 Task: Find the shortest route from Kansas City to Nelson-Atkins Museum of Art.
Action: Mouse moved to (242, 69)
Screenshot: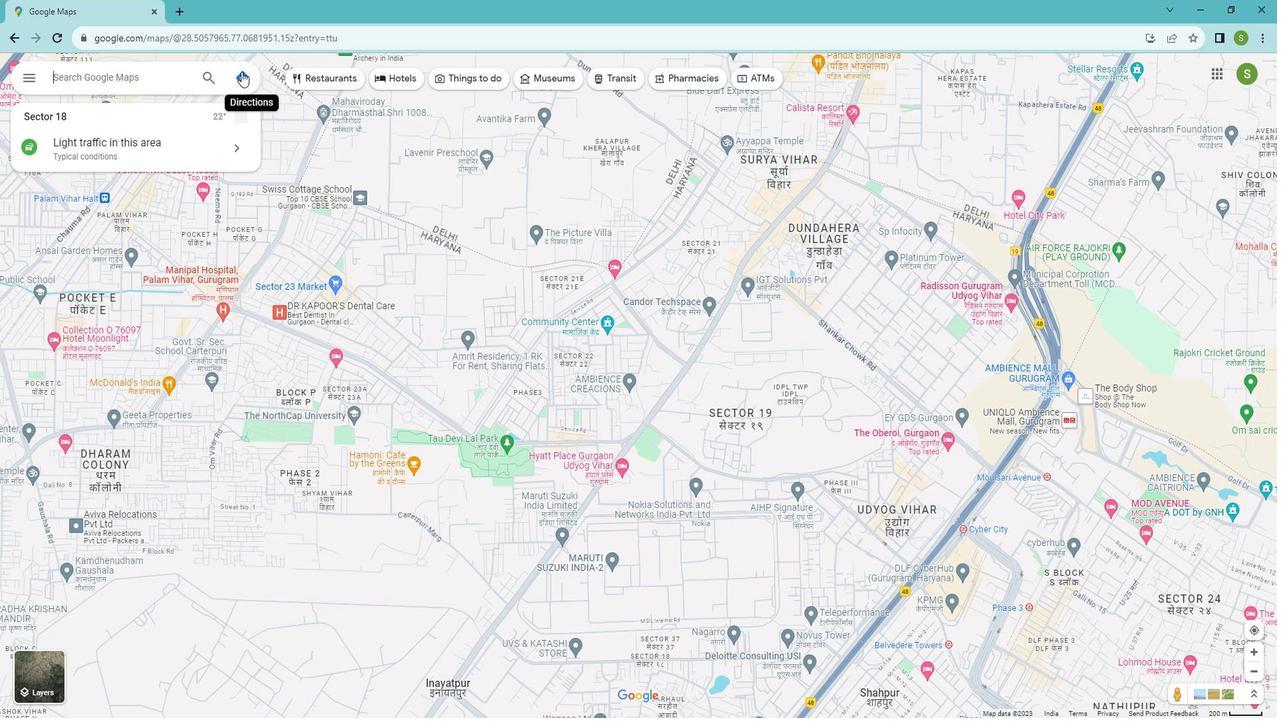 
Action: Mouse pressed left at (242, 69)
Screenshot: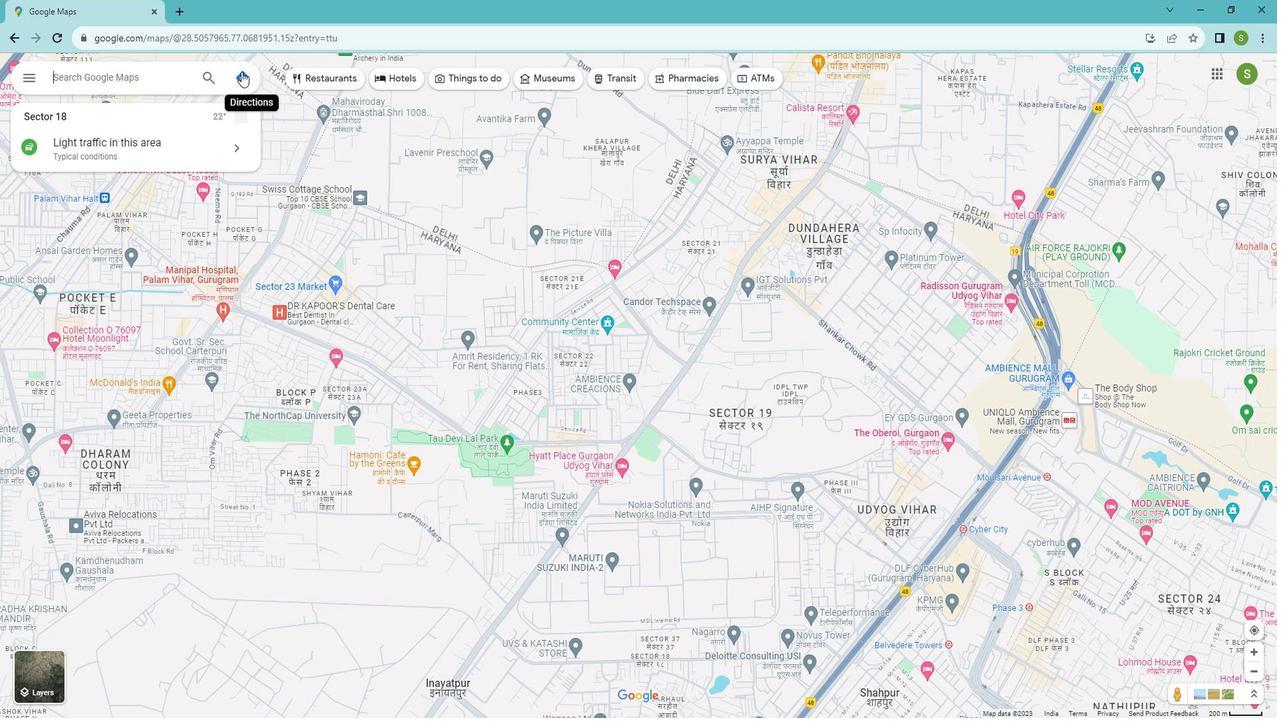 
Action: Mouse moved to (119, 109)
Screenshot: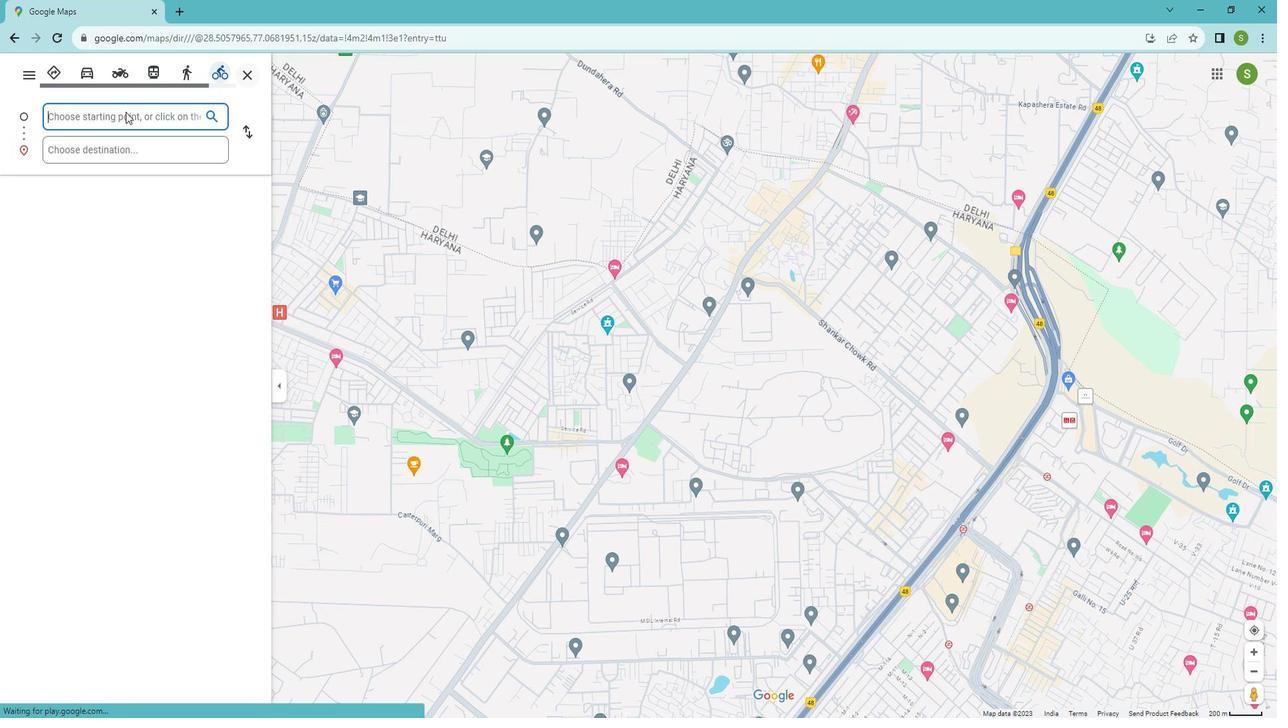 
Action: Mouse pressed left at (119, 109)
Screenshot: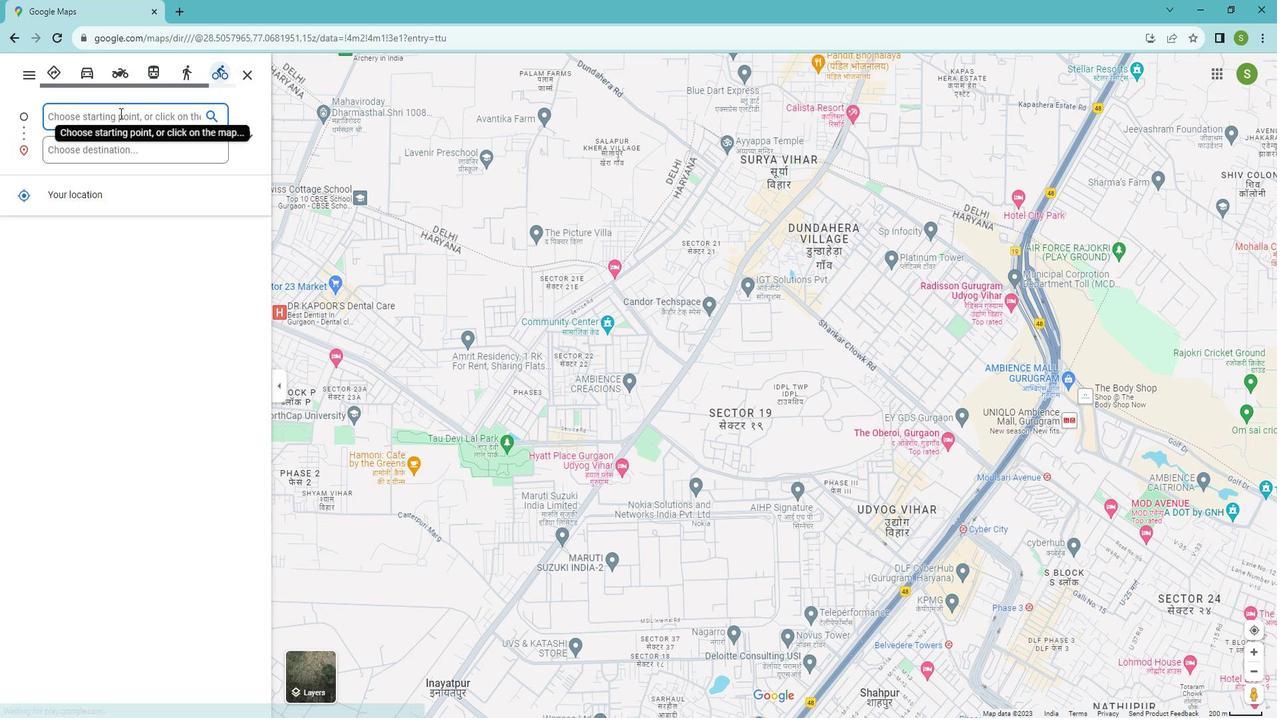 
Action: Mouse moved to (119, 109)
Screenshot: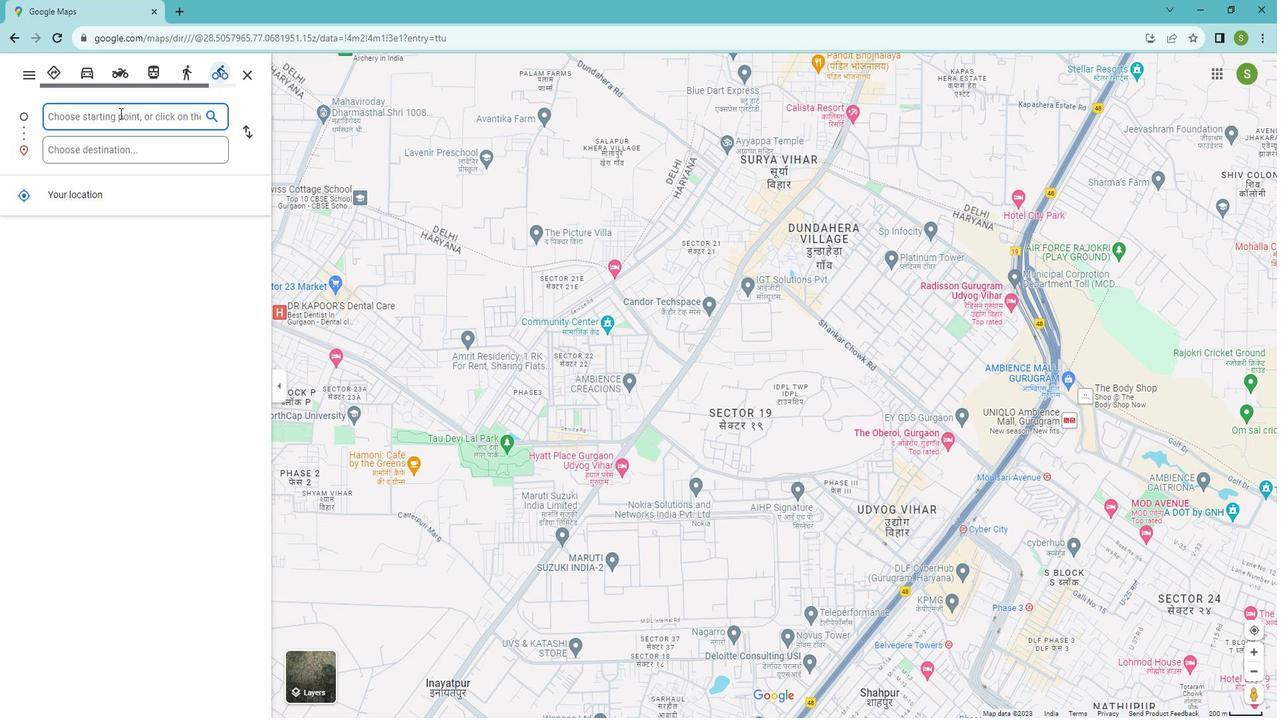 
Action: Key pressed <Key.shift>Kanasas<Key.backspace><Key.backspace><Key.backspace><Key.backspace>sas<Key.space><Key.shift><Key.shift><Key.shift>City
Screenshot: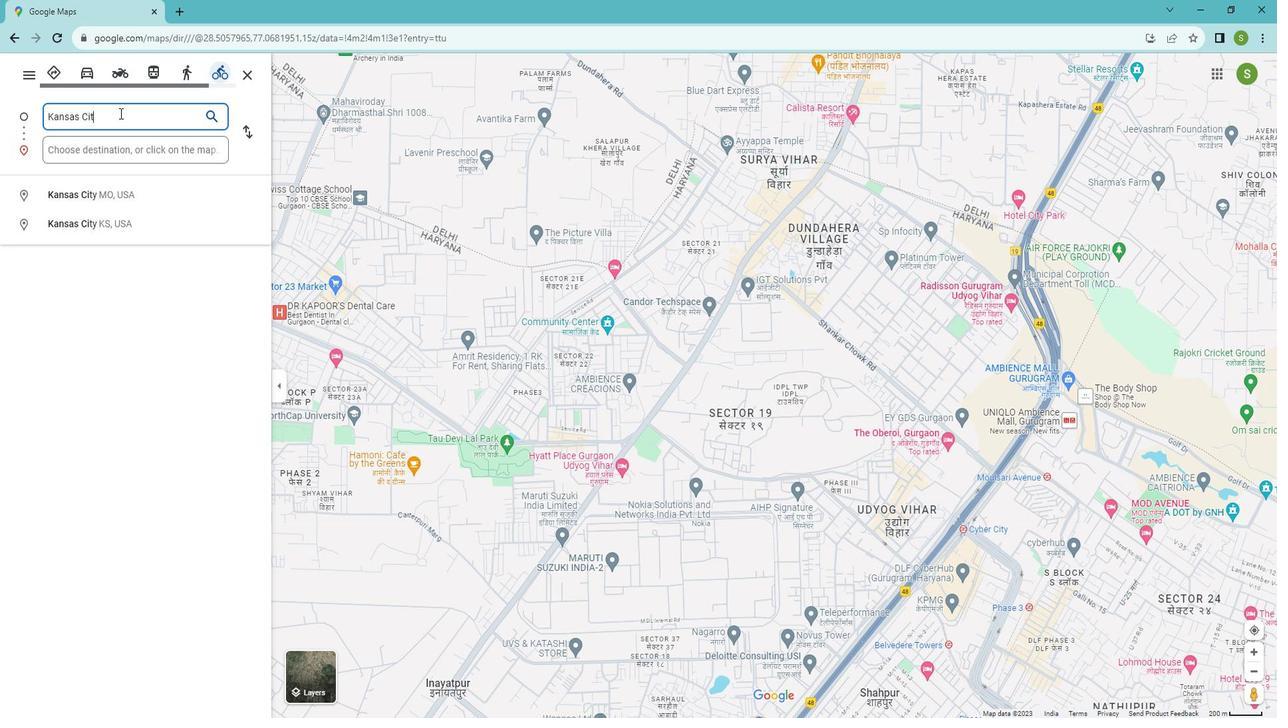 
Action: Mouse moved to (124, 182)
Screenshot: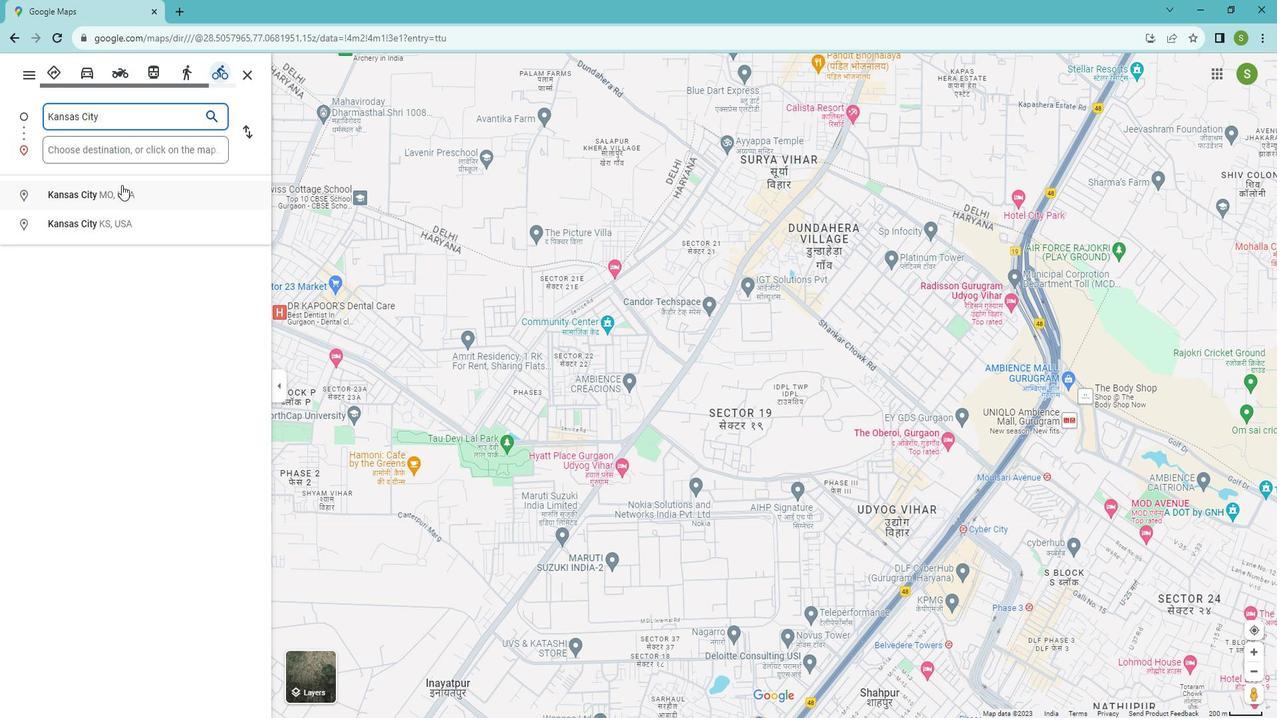 
Action: Mouse pressed left at (124, 182)
Screenshot: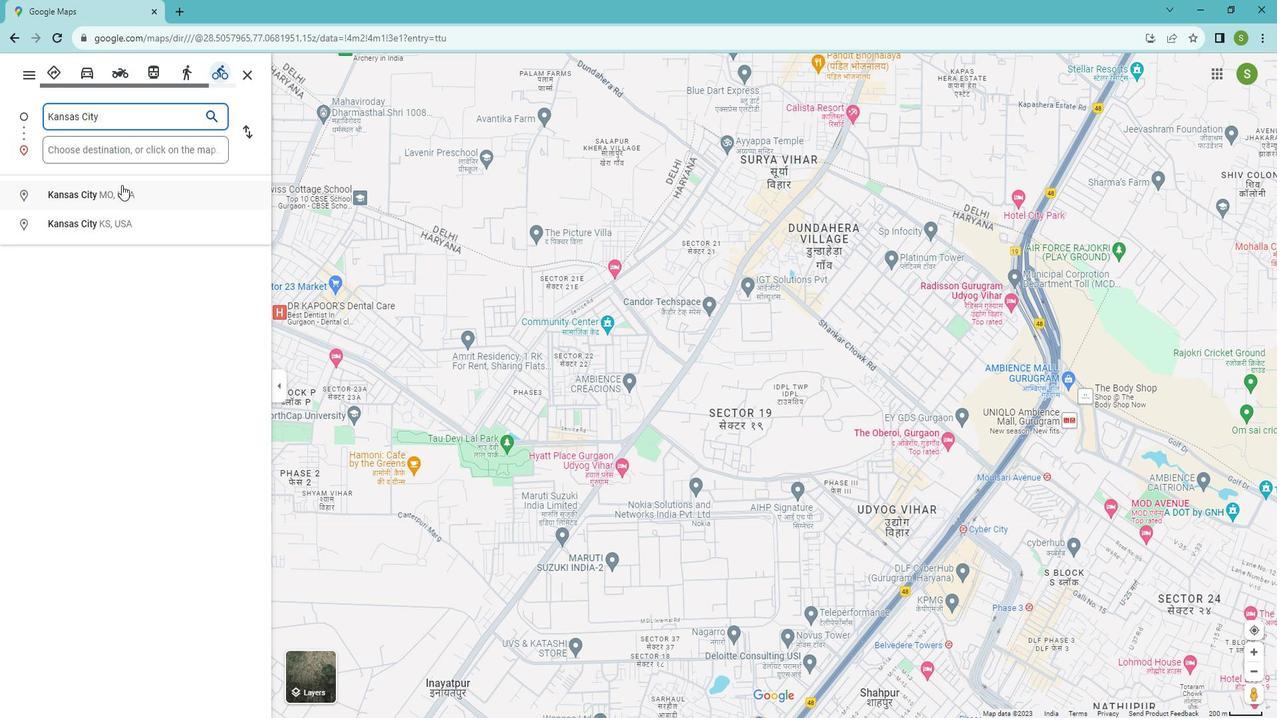 
Action: Mouse moved to (123, 143)
Screenshot: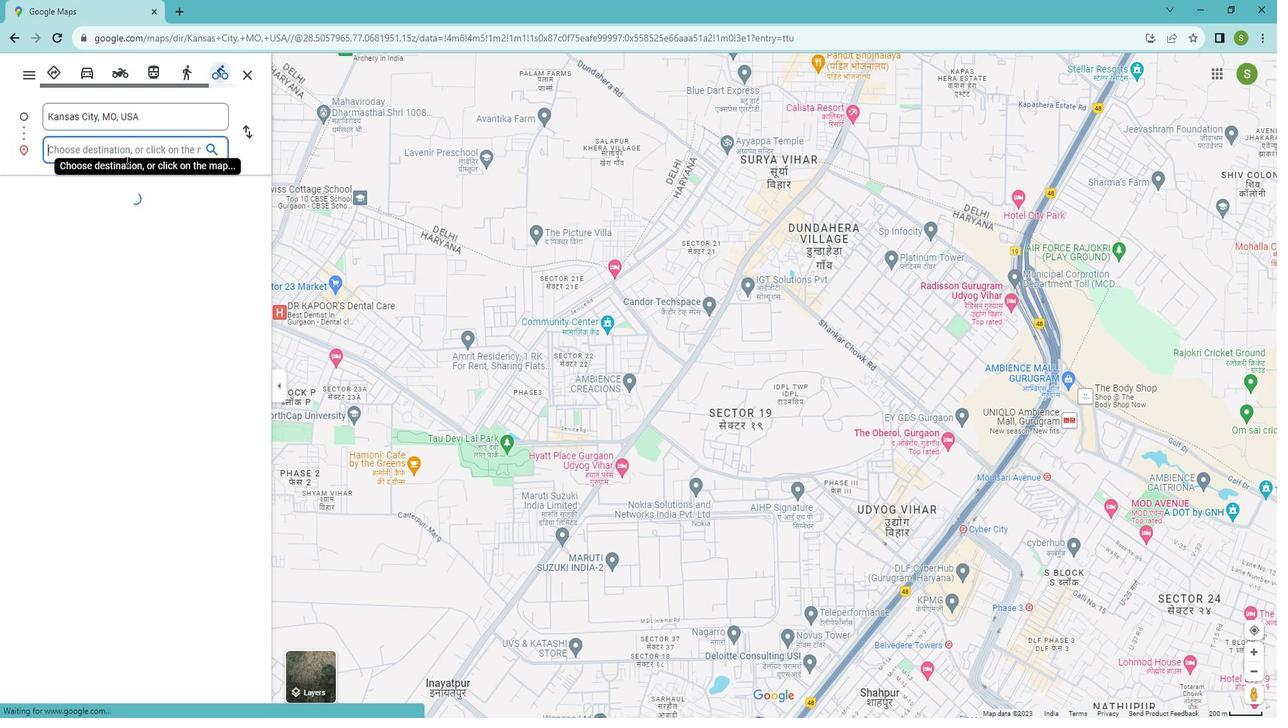 
Action: Mouse pressed left at (123, 143)
Screenshot: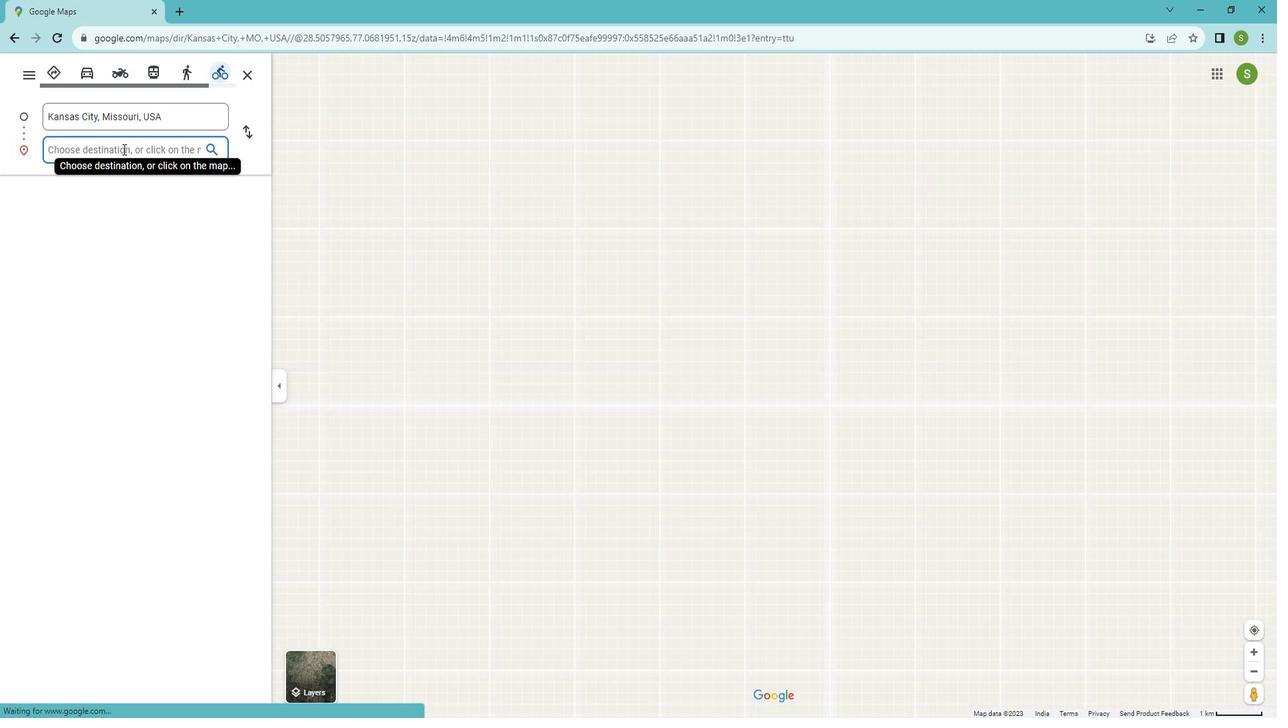 
Action: Key pressed <Key.shift>Nelson-<Key.shift>Atkins<Key.space><Key.shift>Museum<Key.space>of<Key.space><Key.shift>Art
Screenshot: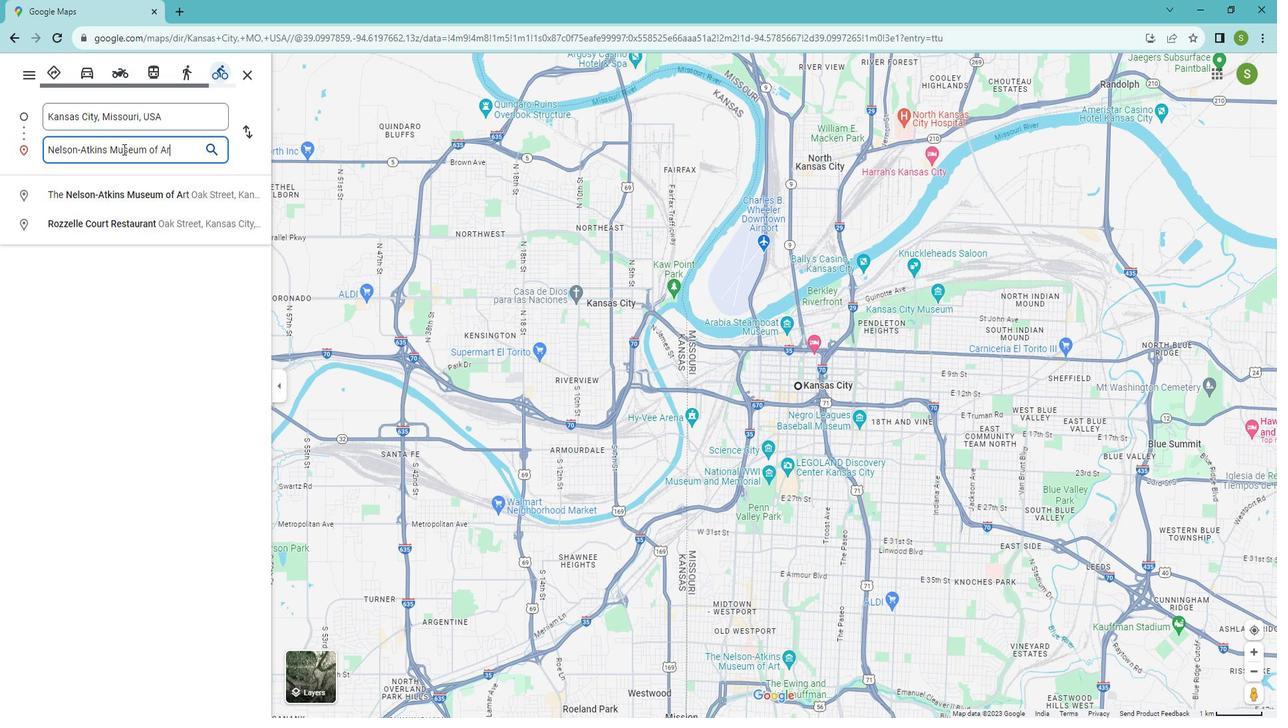 
Action: Mouse moved to (250, 127)
Screenshot: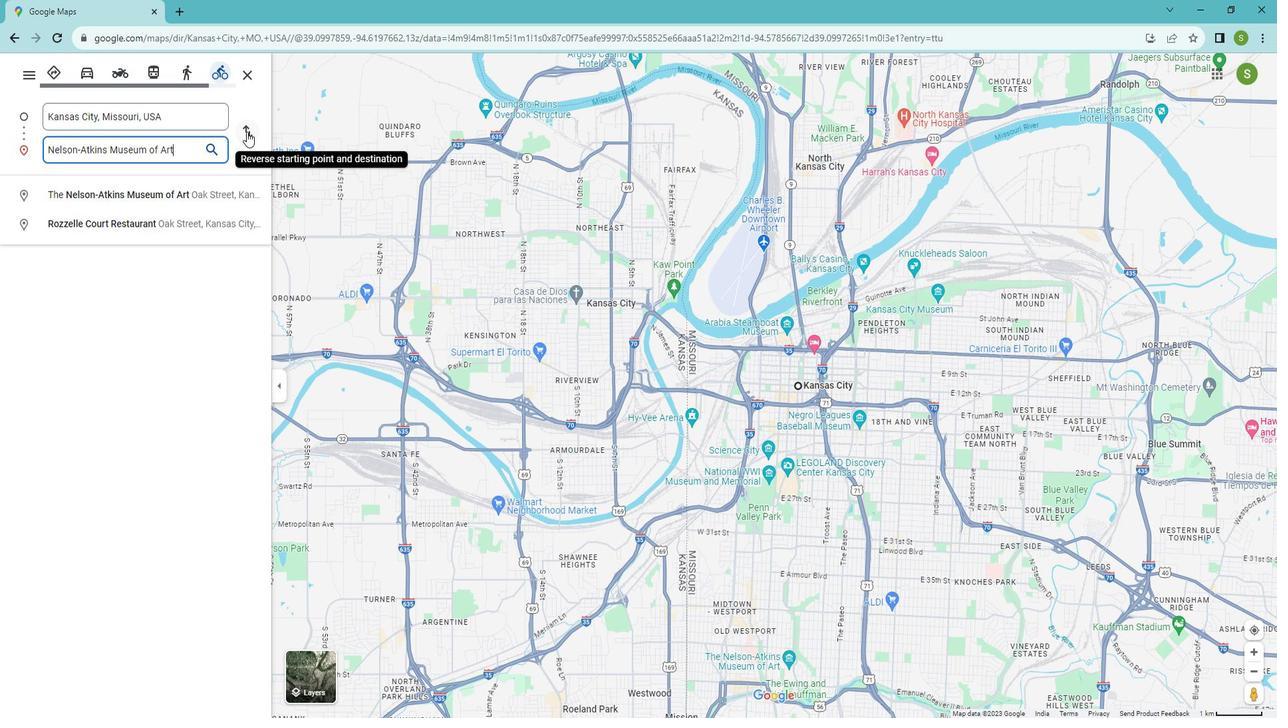 
Action: Mouse pressed left at (250, 127)
Screenshot: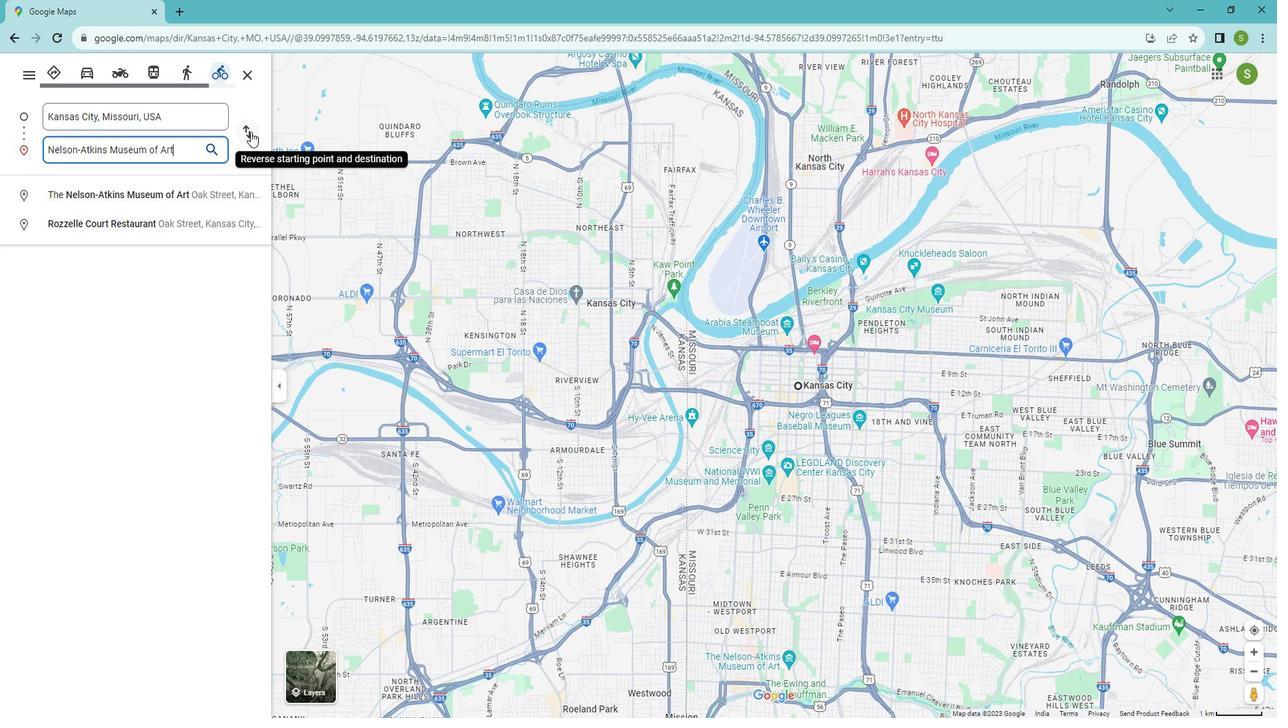 
Action: Mouse moved to (49, 75)
Screenshot: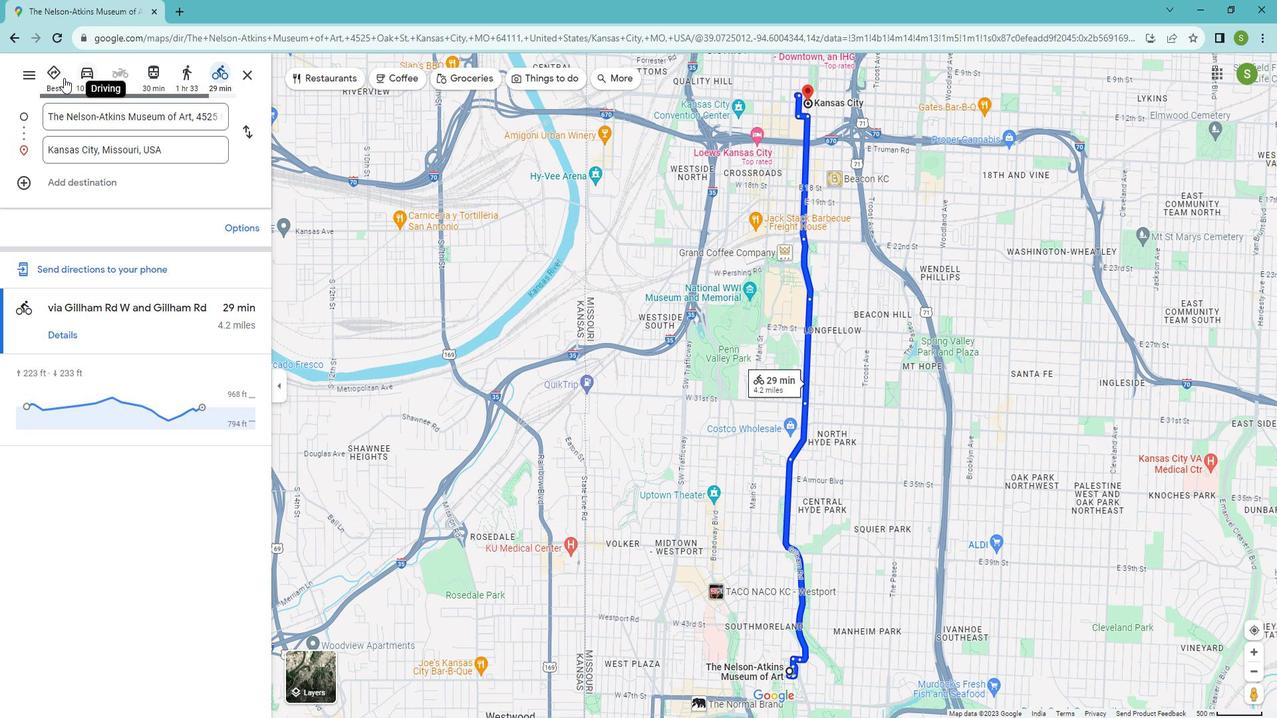 
Action: Mouse pressed left at (49, 75)
Screenshot: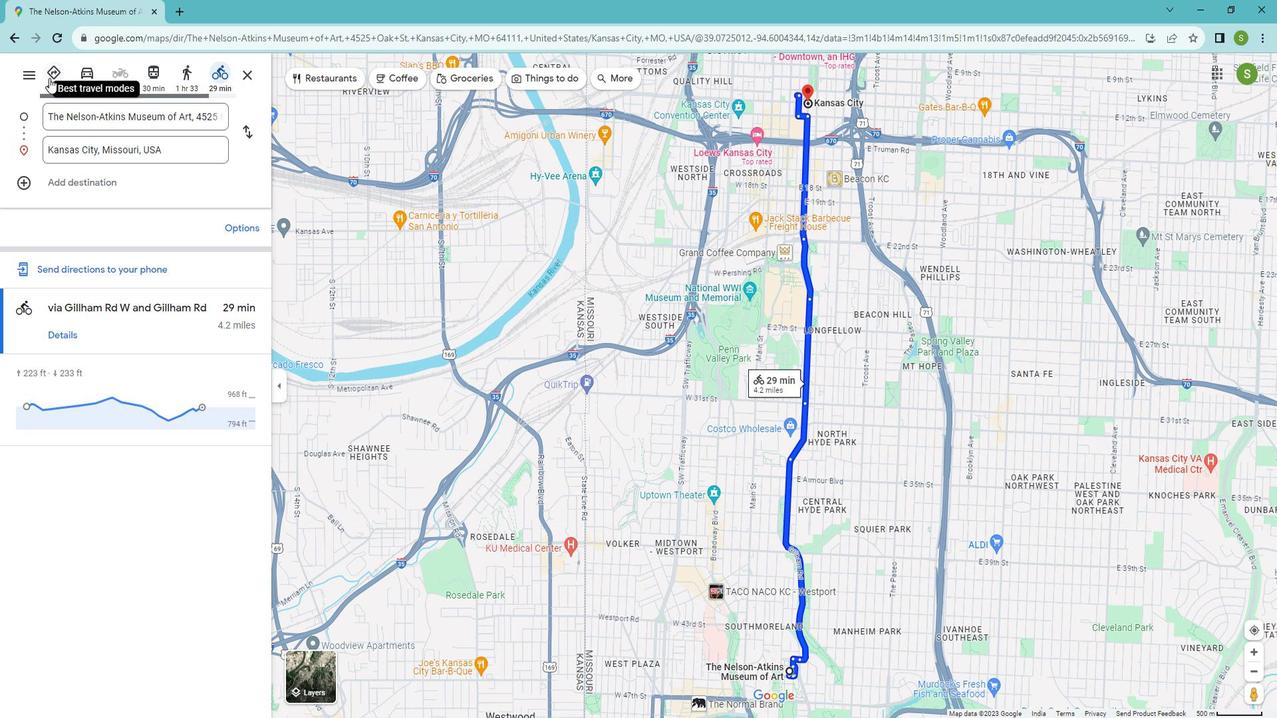 
Action: Mouse moved to (52, 350)
Screenshot: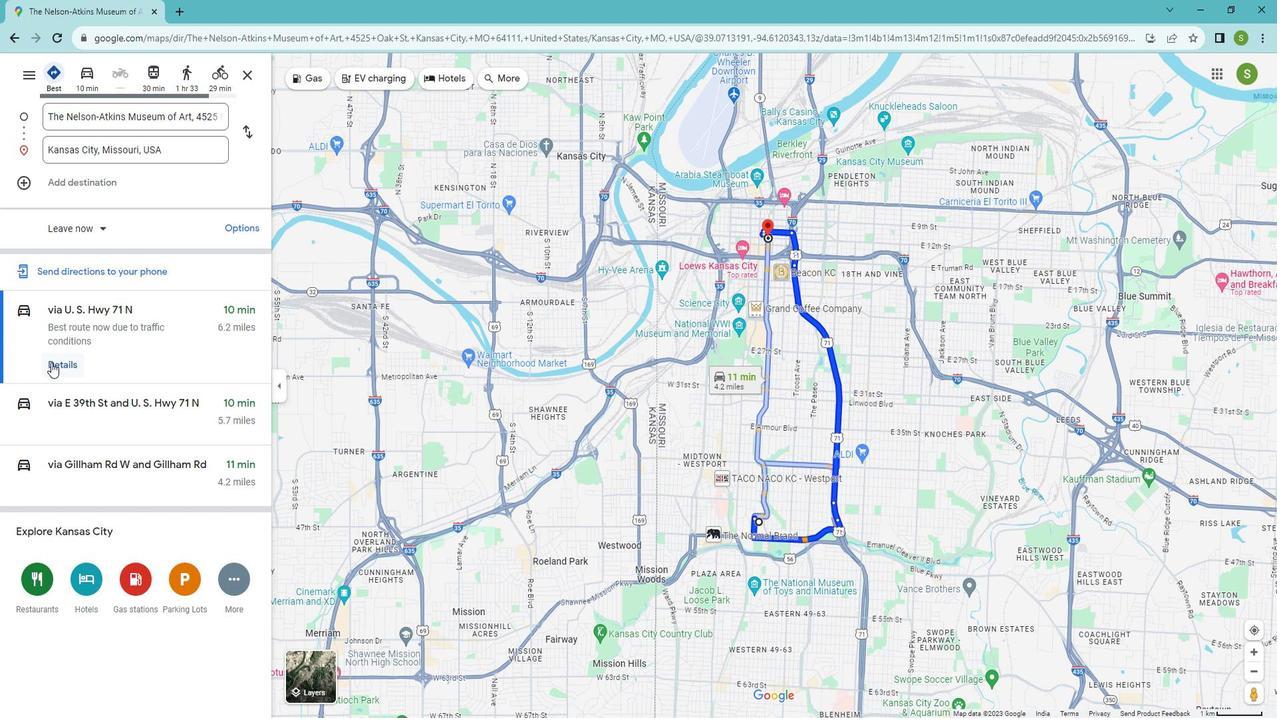 
Action: Mouse pressed left at (52, 350)
Screenshot: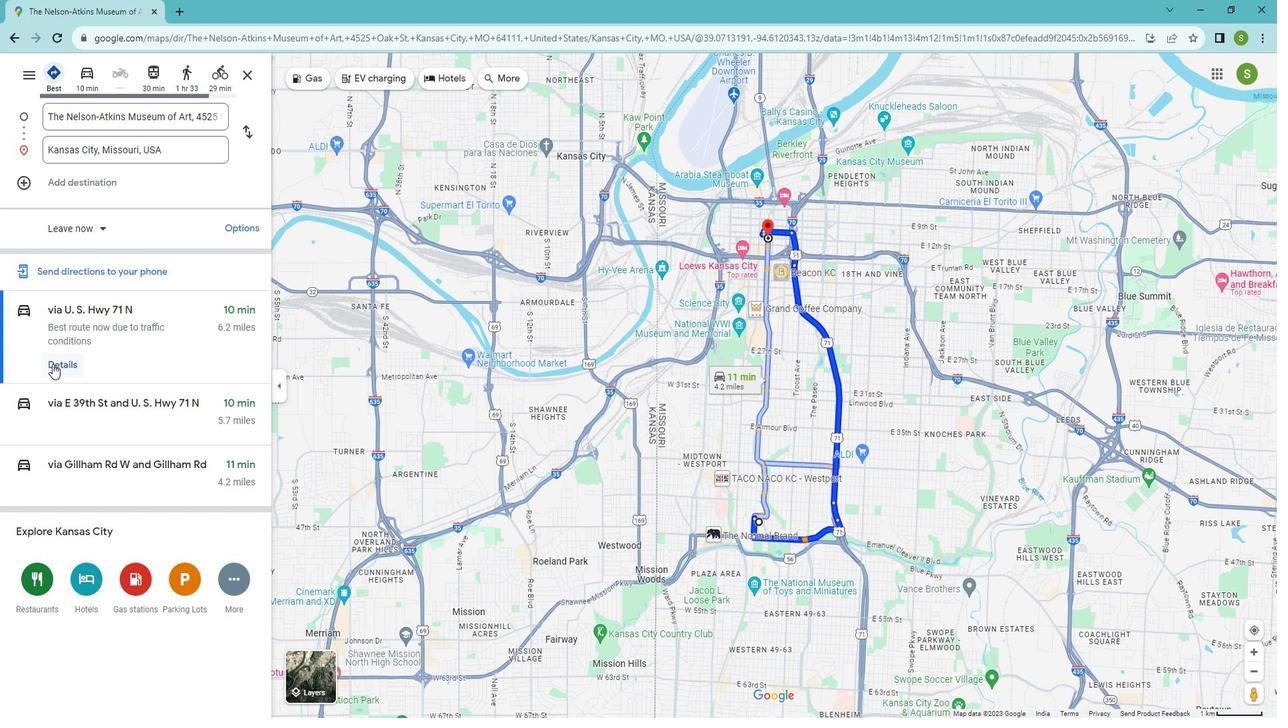 
Action: Mouse moved to (753, 355)
Screenshot: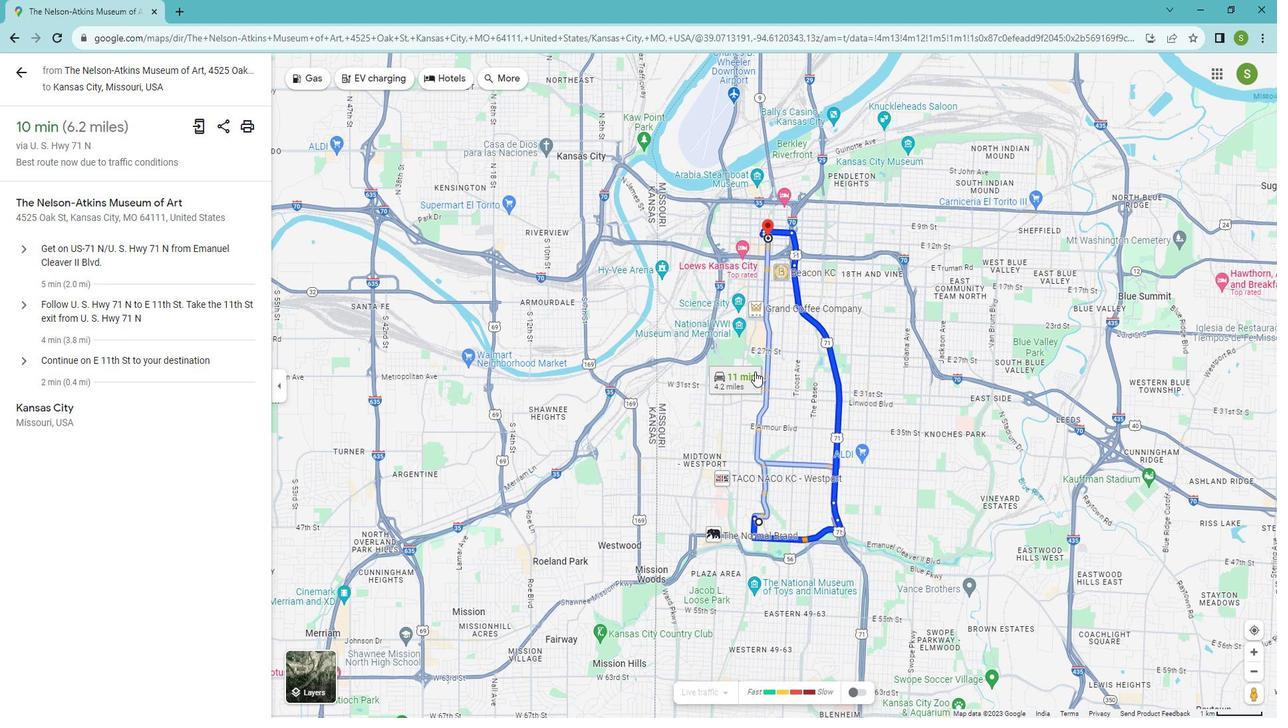 
Action: Mouse scrolled (753, 355) with delta (0, 0)
Screenshot: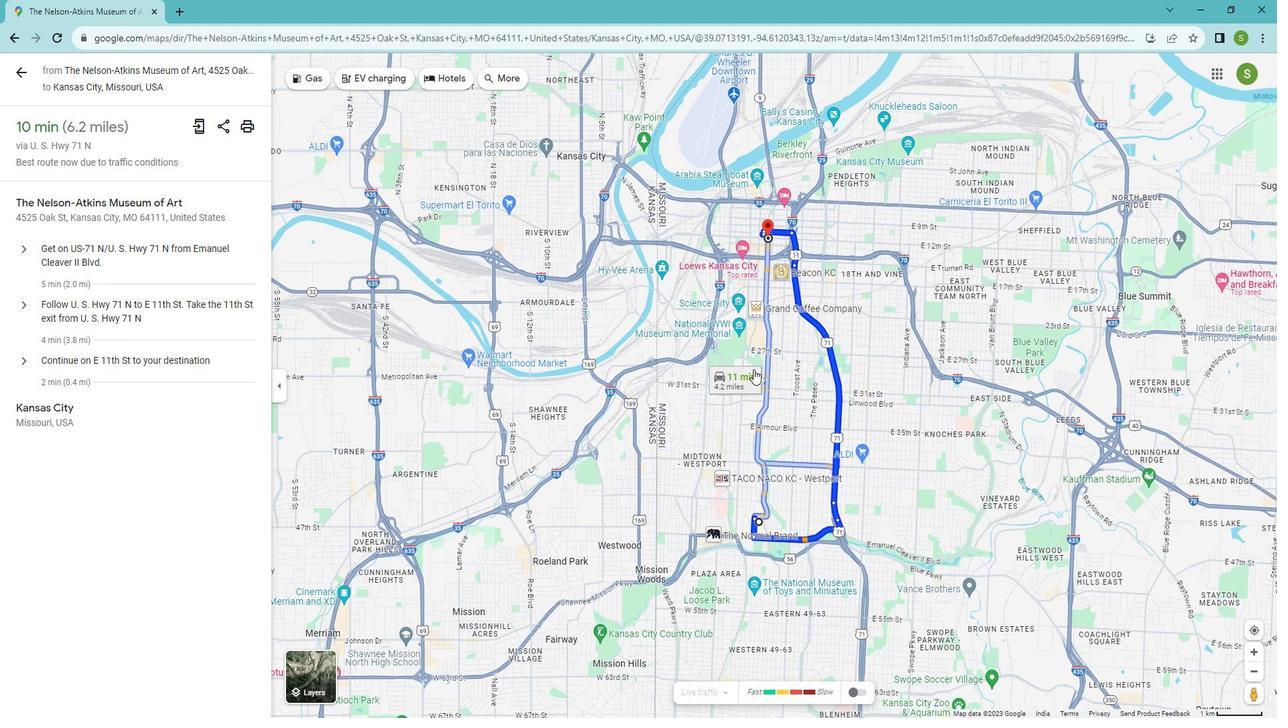 
Action: Mouse moved to (20, 66)
Screenshot: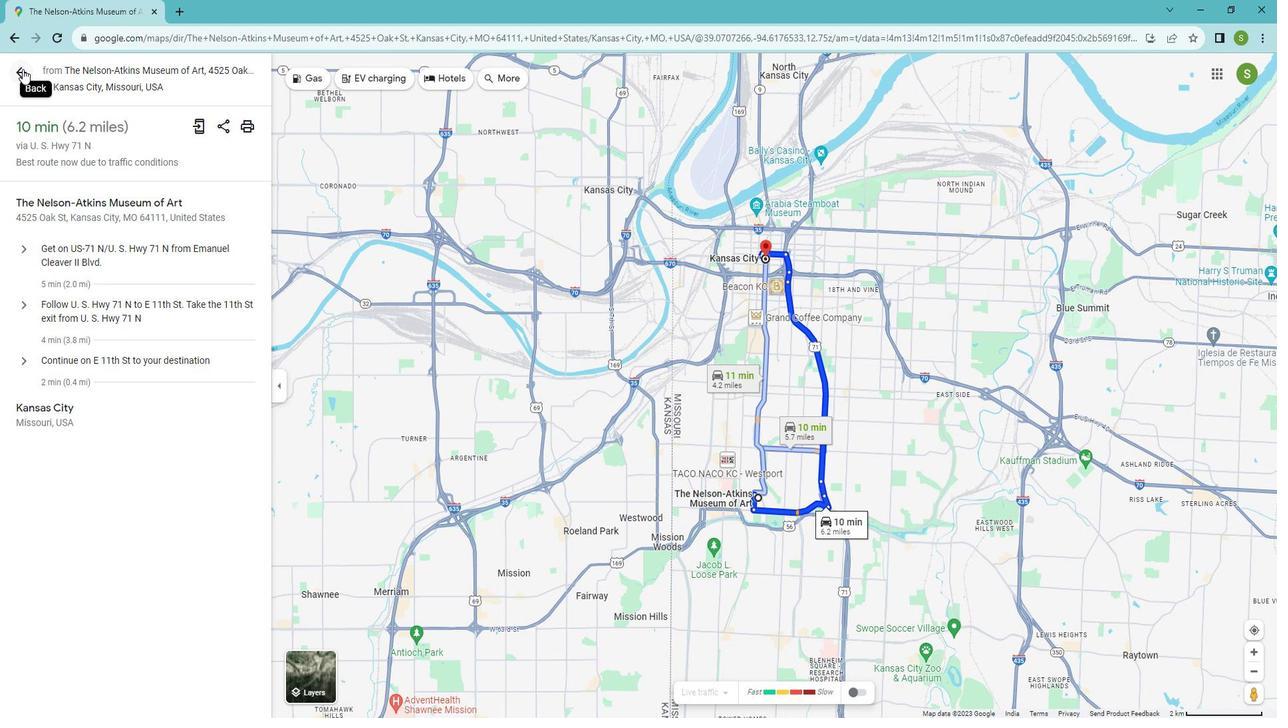 
Action: Mouse pressed left at (20, 66)
Screenshot: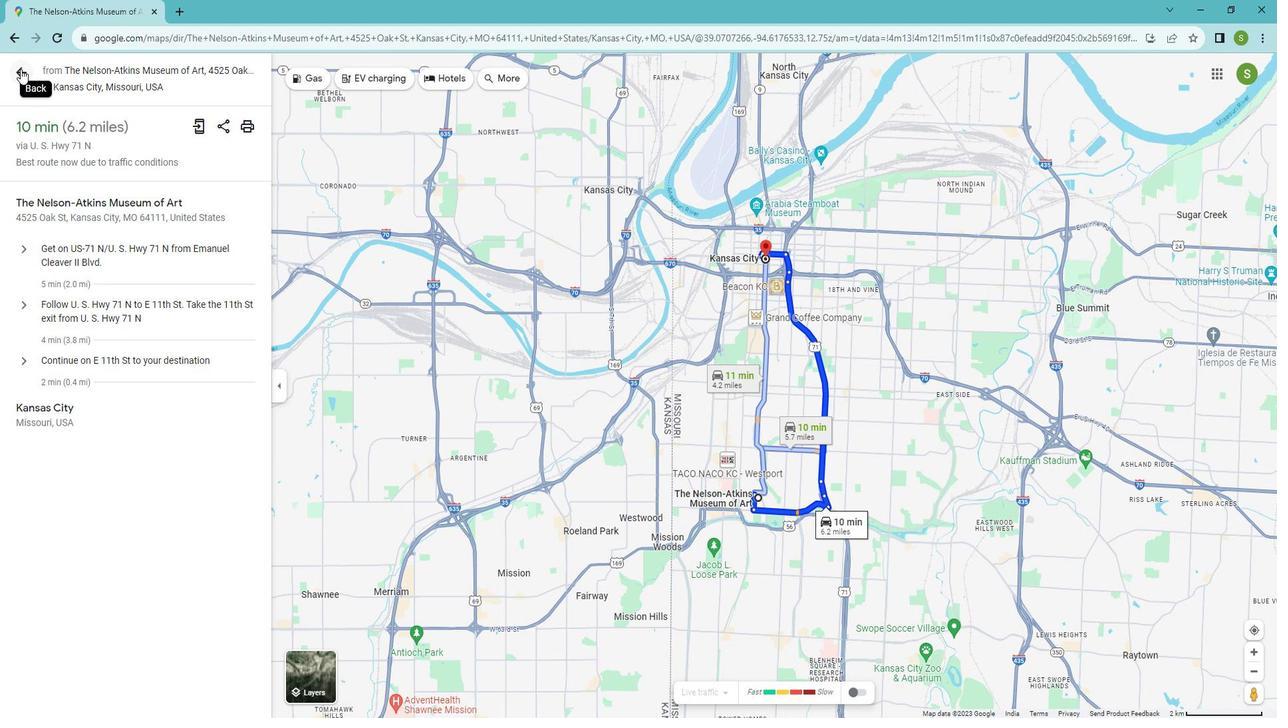 
Action: Mouse moved to (562, 321)
Screenshot: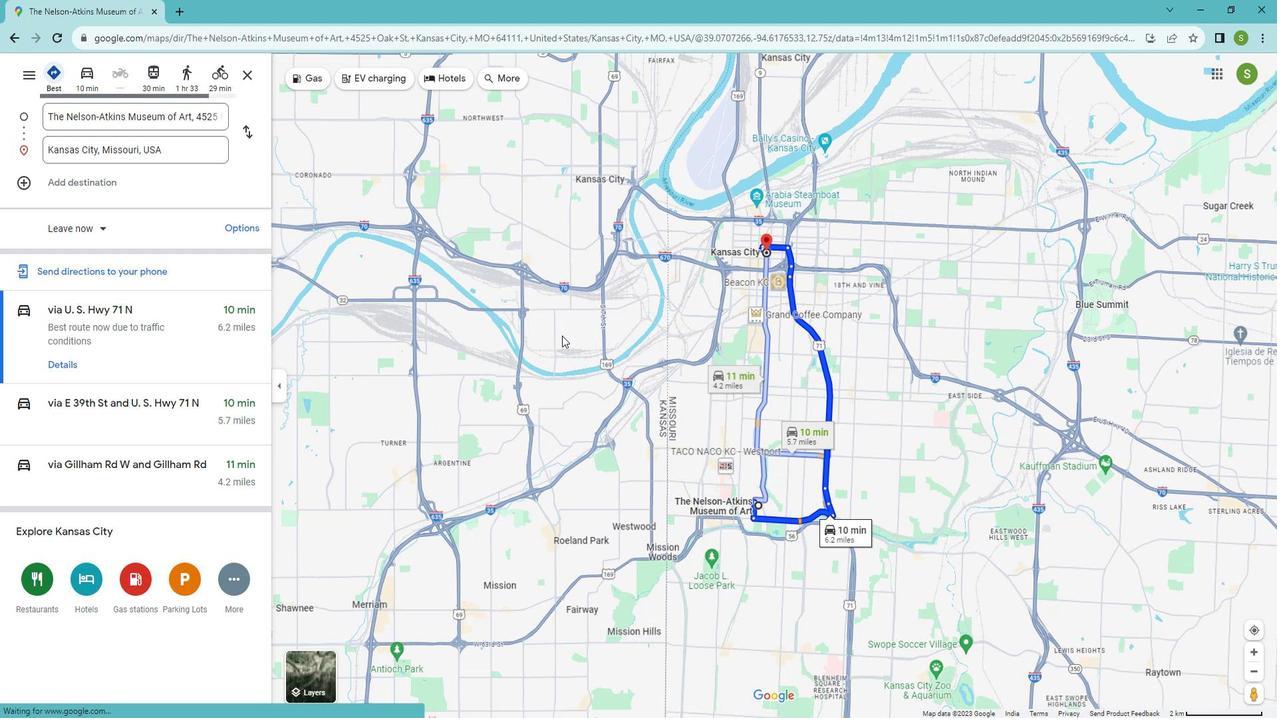 
